Task: Select Convenience. Add to cart, from 7-Eleven for 4615 Clarence Court, Fayetteville, North Carolina 28307, Cell Number 910-243-5488, following items : 24/7 Life Premium Bath Tissue  - 3, Arm & Hammer Gel Freshener Clean Burst - 1
Action: Mouse moved to (284, 141)
Screenshot: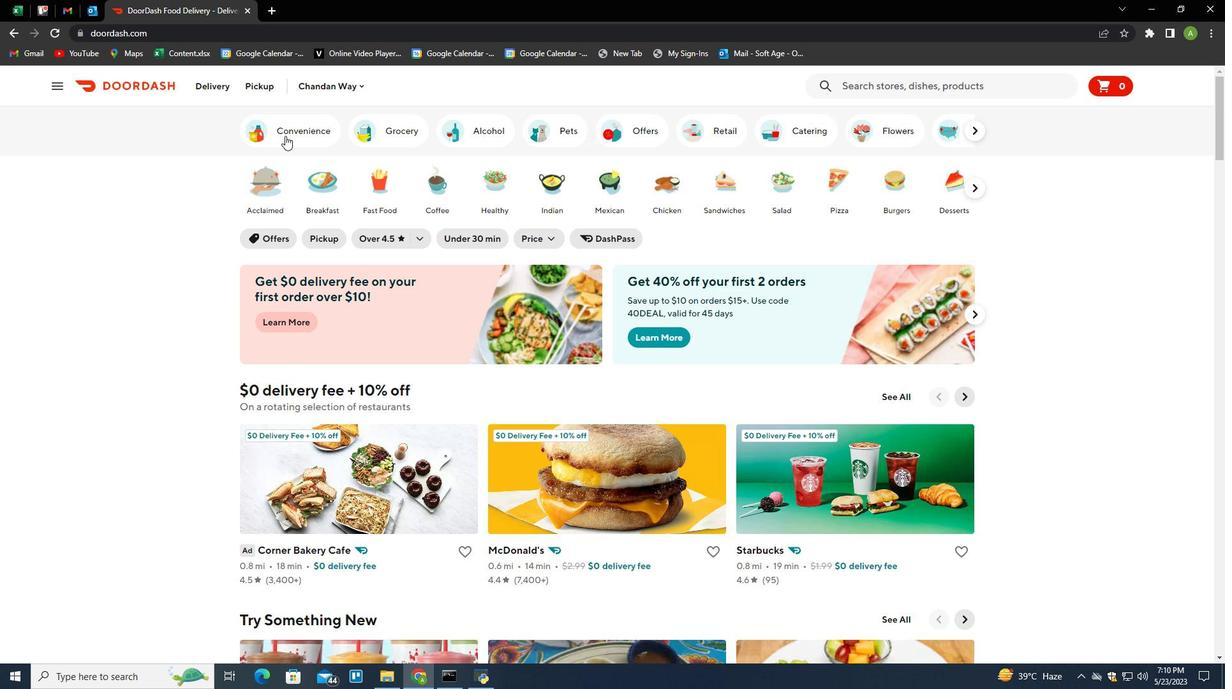 
Action: Mouse pressed left at (284, 141)
Screenshot: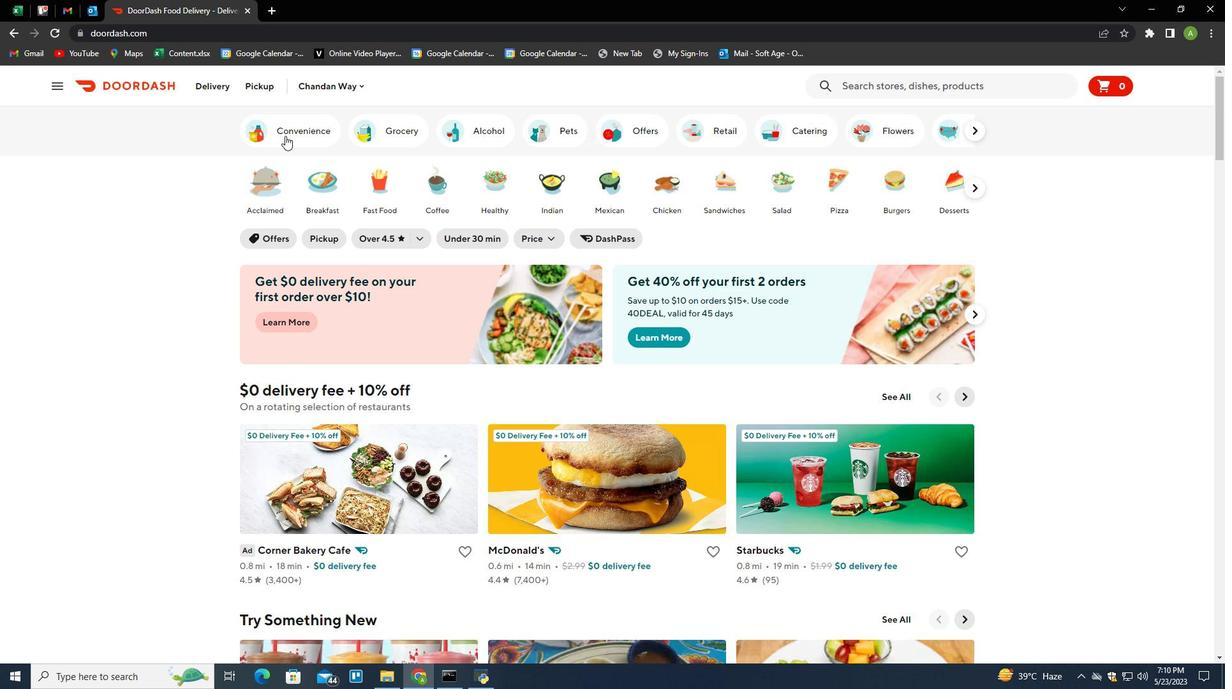 
Action: Mouse moved to (335, 471)
Screenshot: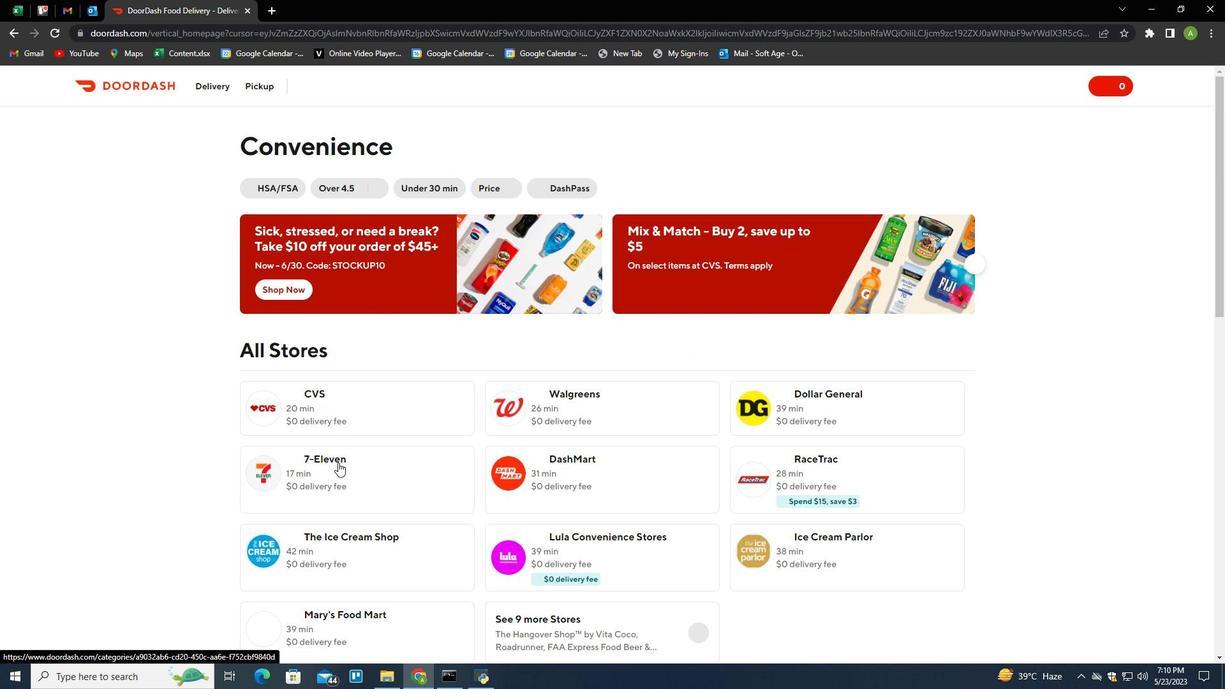 
Action: Mouse pressed left at (335, 471)
Screenshot: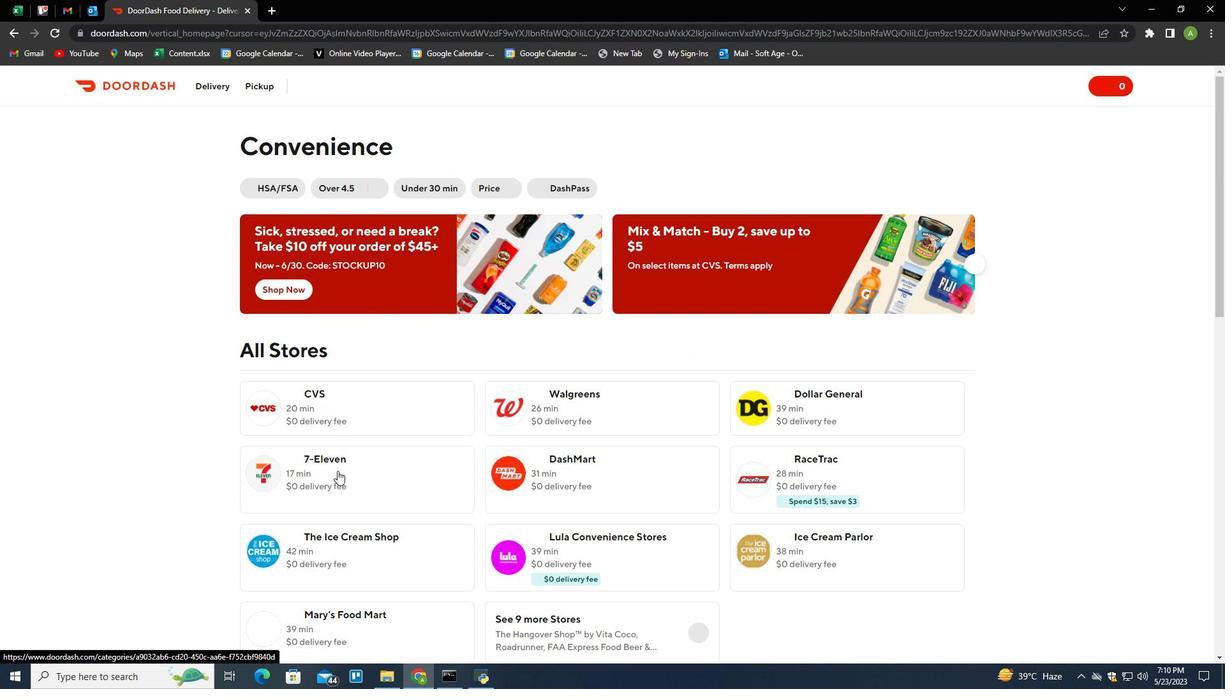 
Action: Mouse moved to (233, 91)
Screenshot: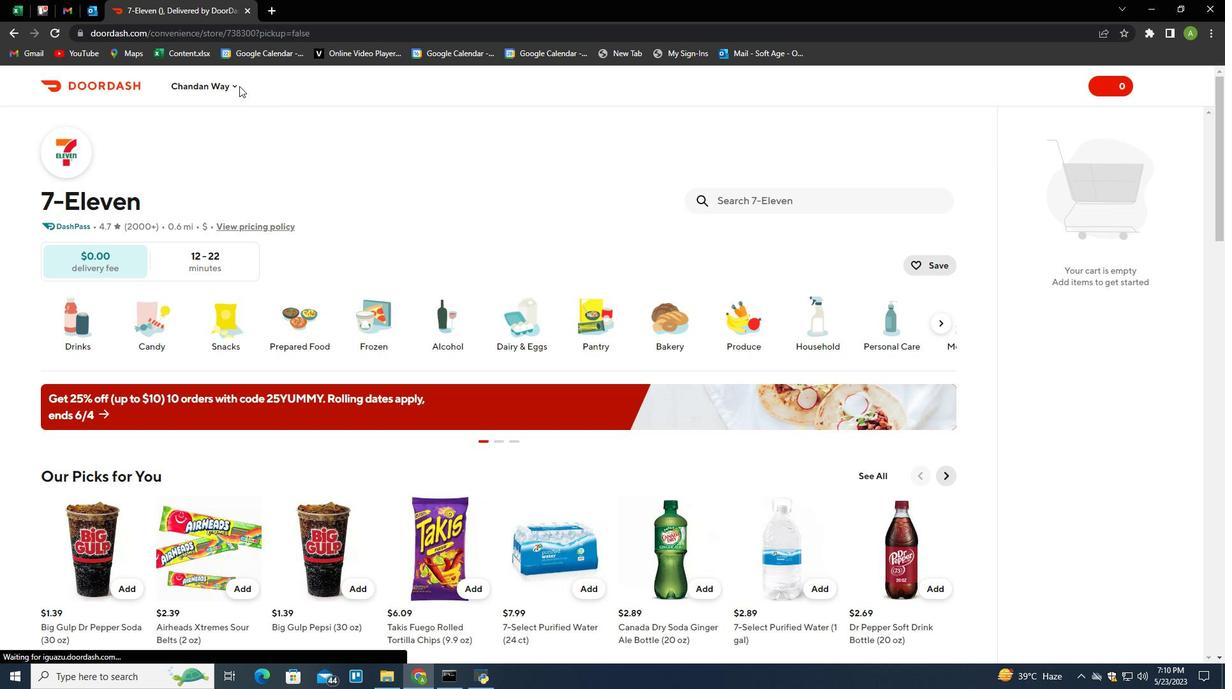 
Action: Mouse pressed left at (233, 91)
Screenshot: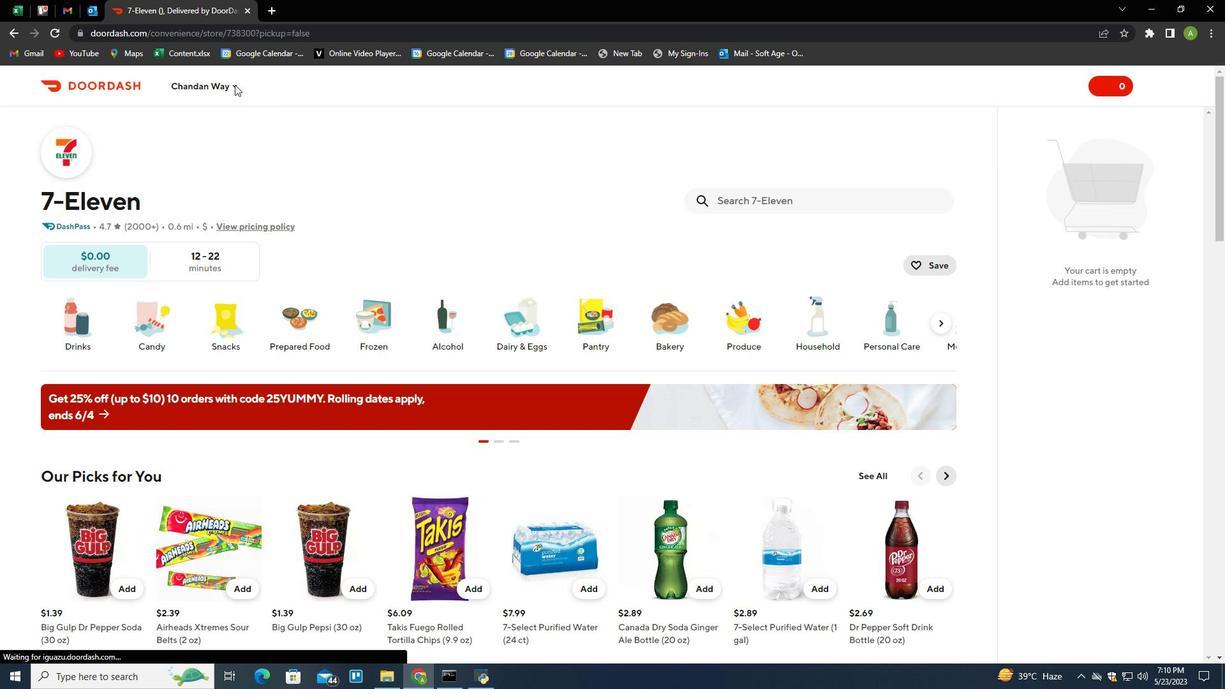 
Action: Mouse moved to (260, 146)
Screenshot: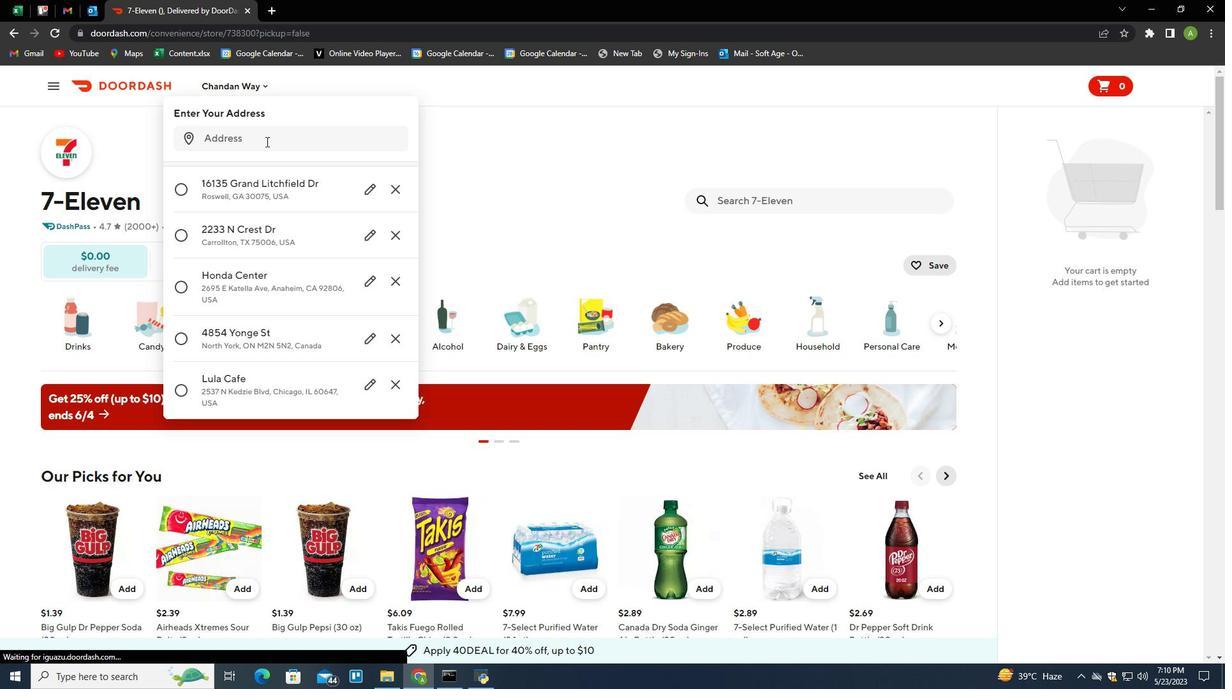 
Action: Mouse pressed left at (260, 146)
Screenshot: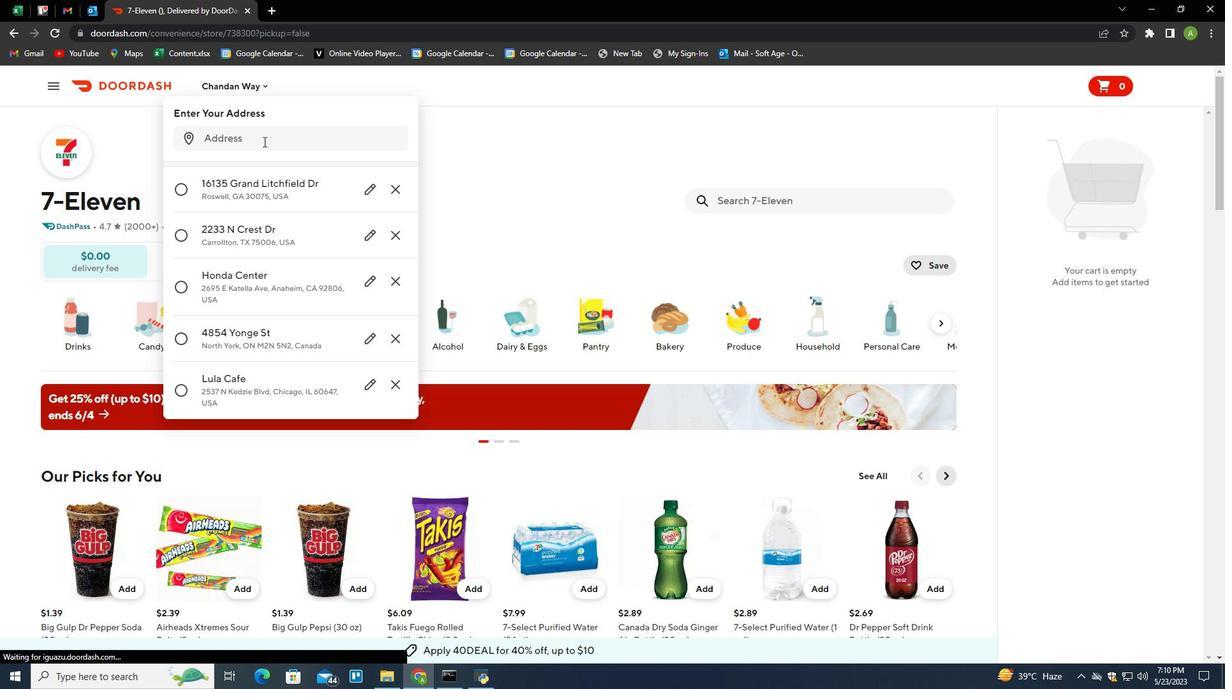 
Action: Mouse moved to (247, 134)
Screenshot: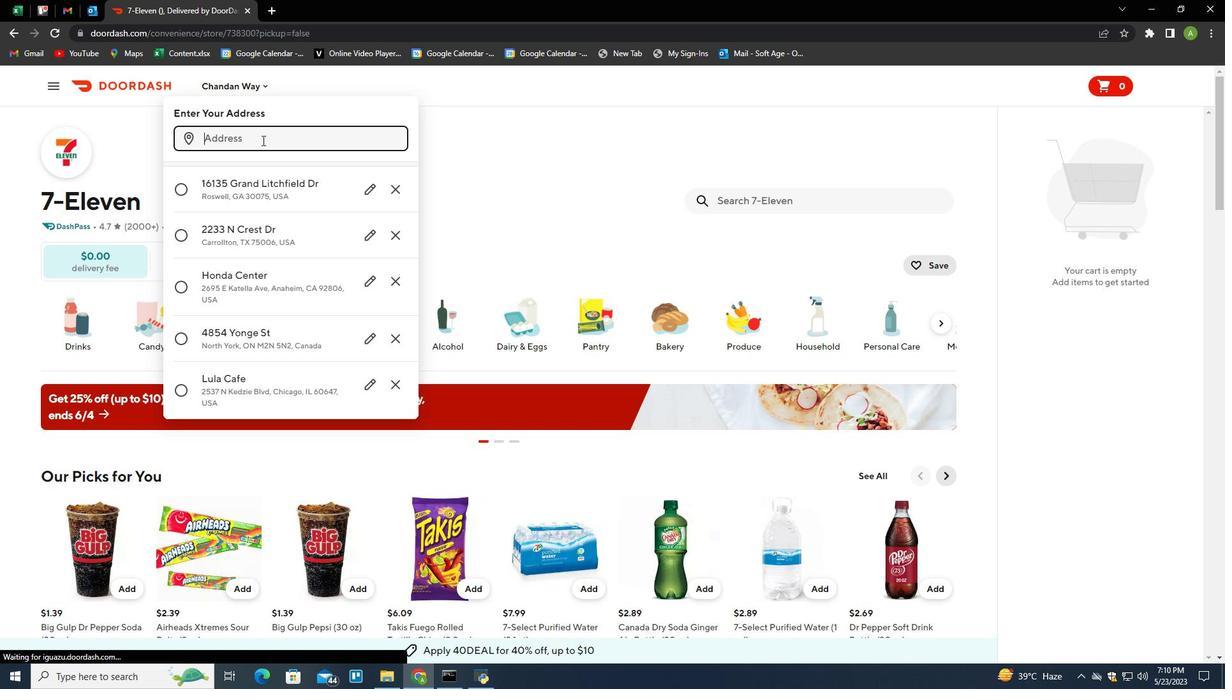 
Action: Key pressed 4615<Key.space>clarence<Key.space>court,<Key.space>fayetteville,north<Key.left><Key.left><Key.left><Key.left><Key.left><Key.space><Key.right><Key.right><Key.right><Key.right><Key.right><Key.right><Key.space>carolina<Key.space>28307<Key.enter>
Screenshot: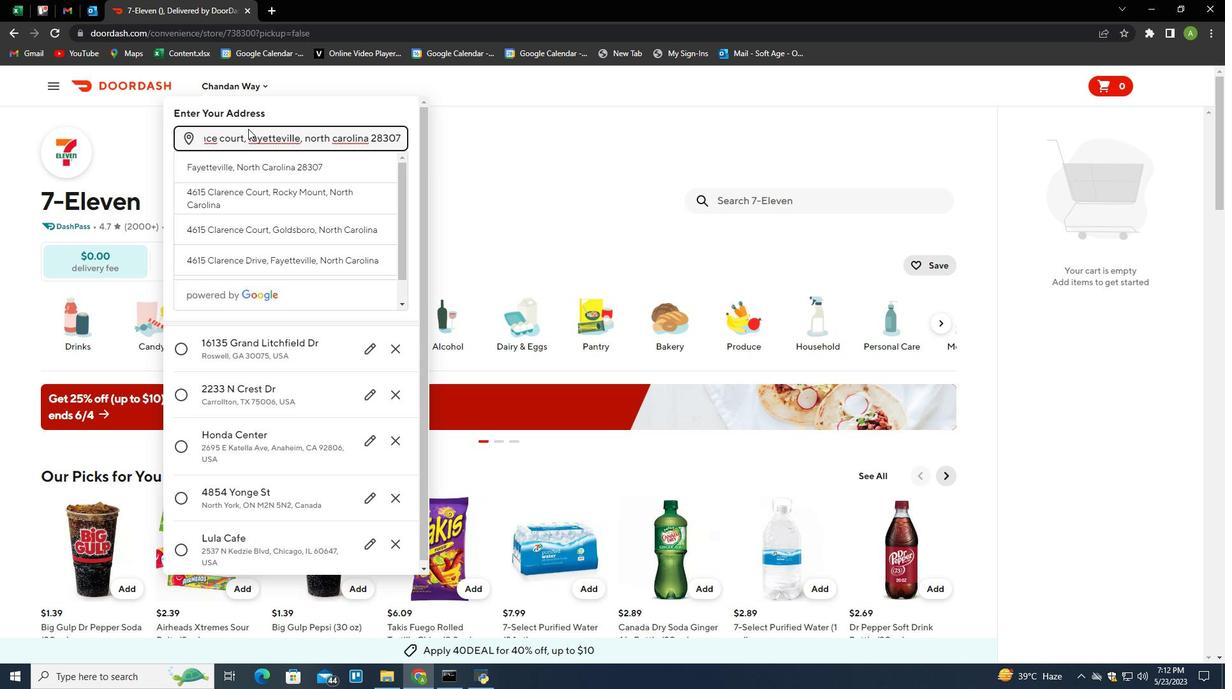
Action: Mouse moved to (341, 486)
Screenshot: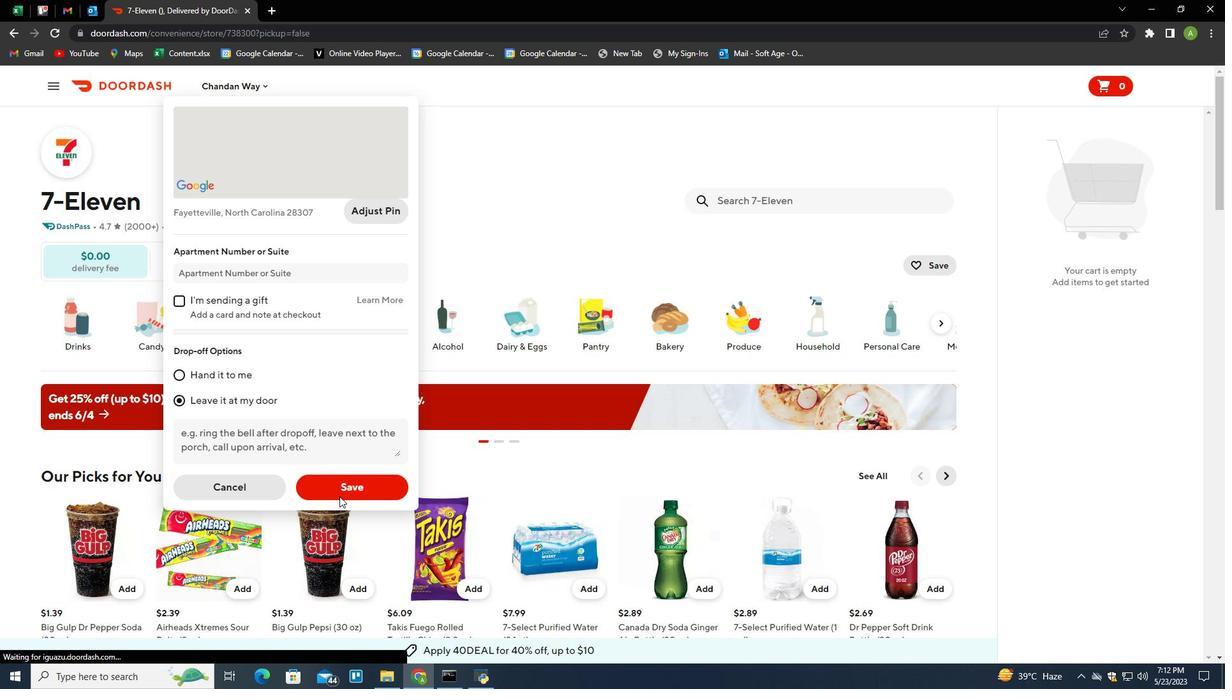 
Action: Mouse pressed left at (341, 486)
Screenshot: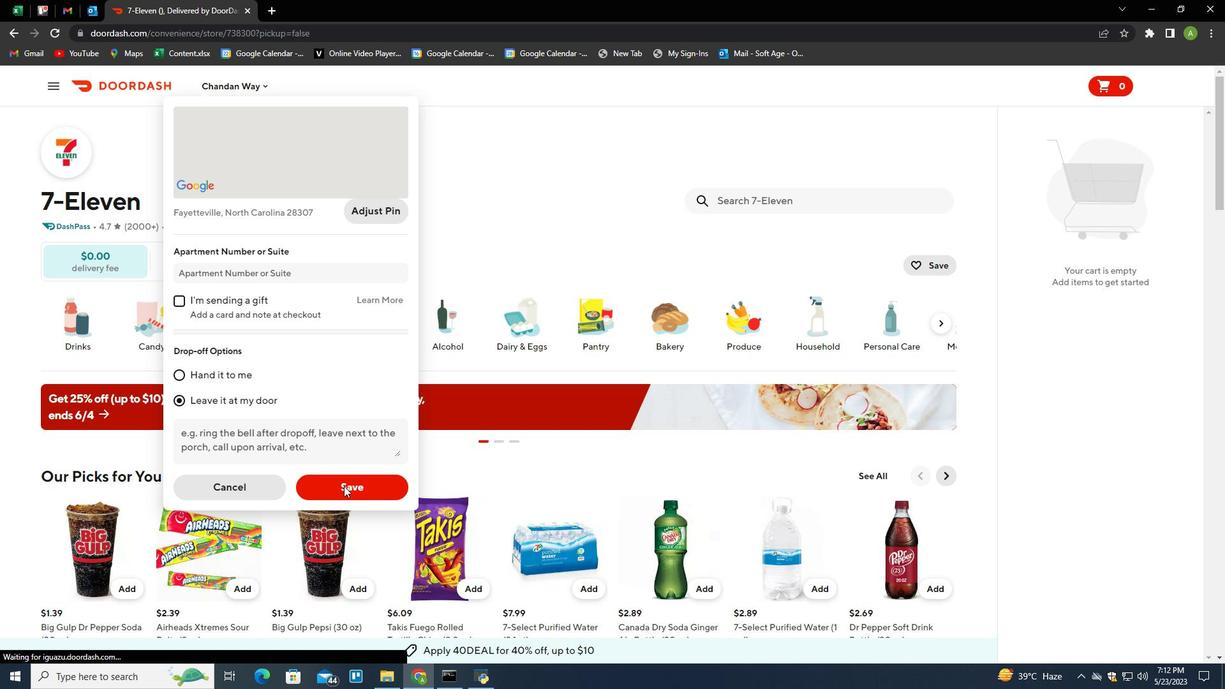 
Action: Mouse moved to (335, 558)
Screenshot: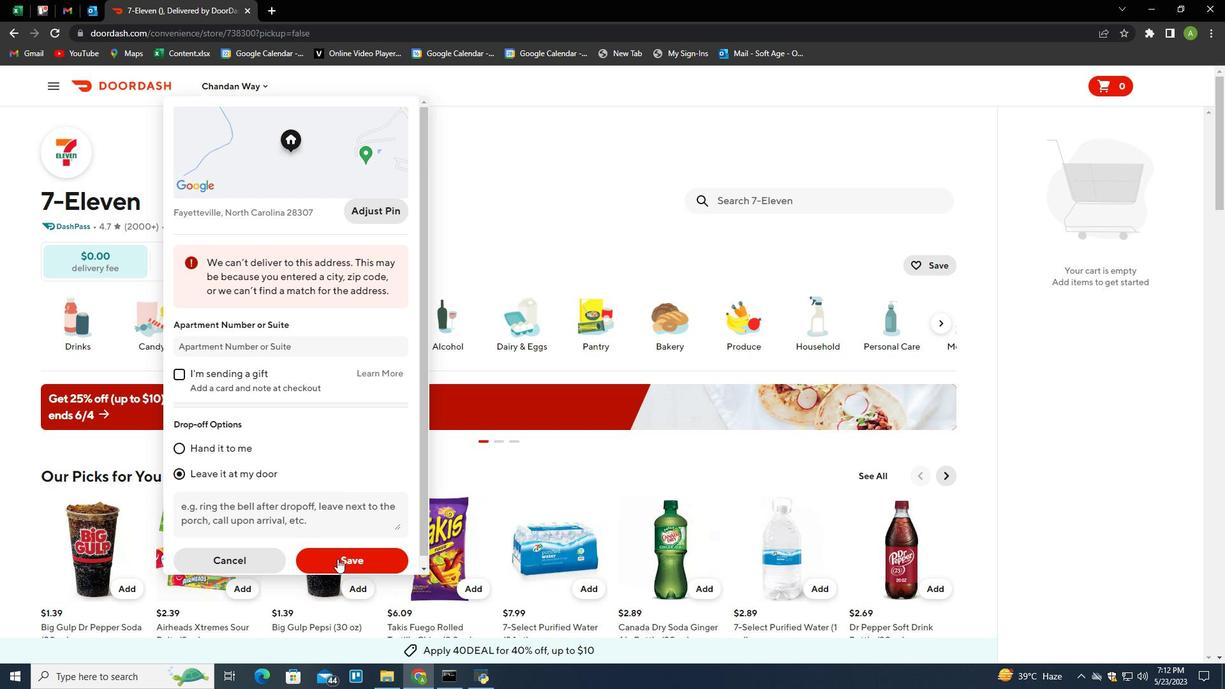 
Action: Mouse pressed left at (335, 558)
Screenshot: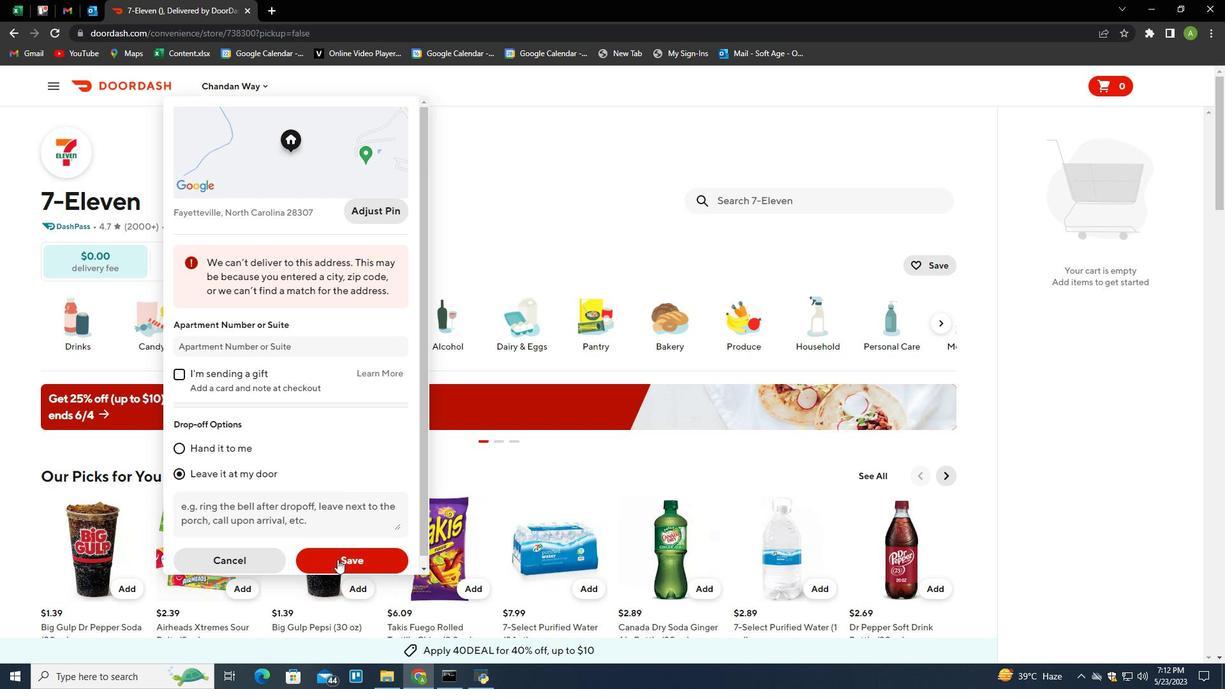 
Action: Mouse moved to (776, 202)
Screenshot: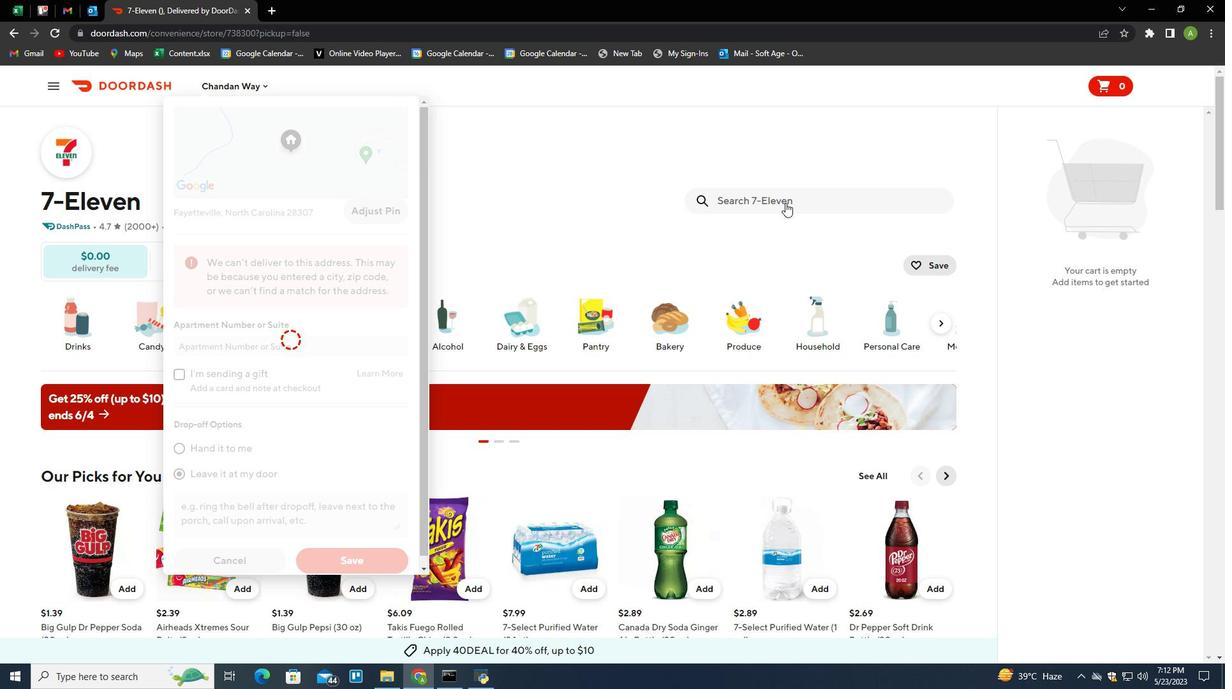 
Action: Mouse pressed left at (776, 202)
Screenshot: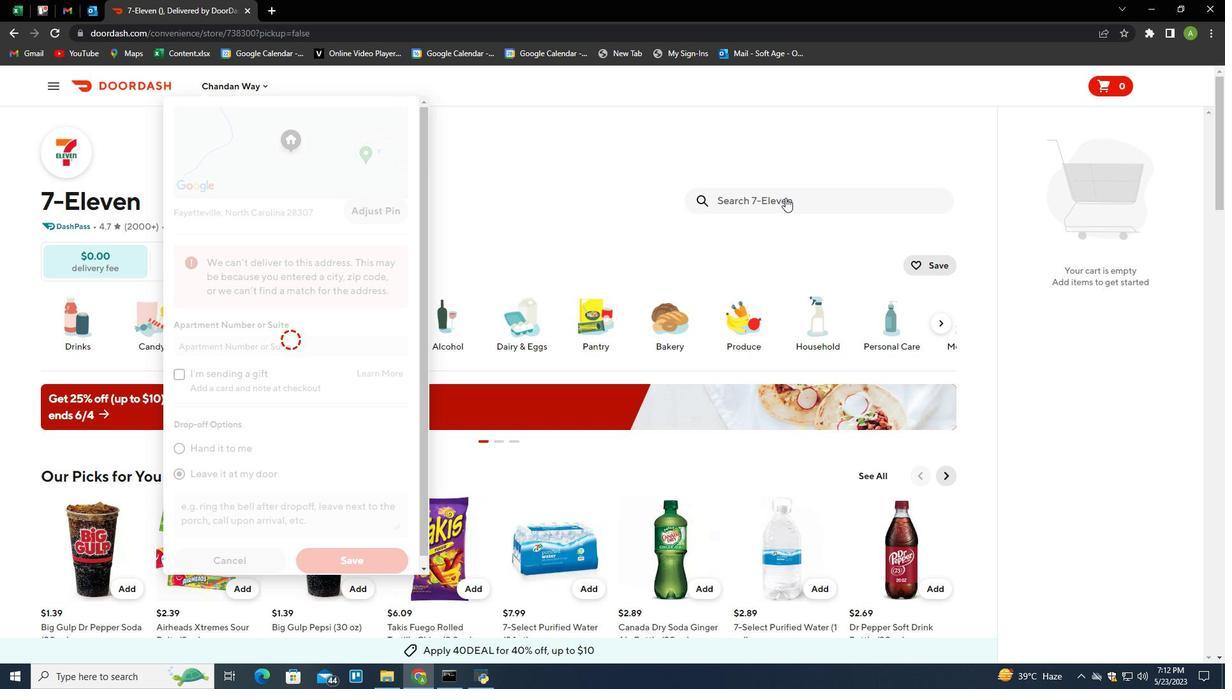 
Action: Mouse moved to (750, 208)
Screenshot: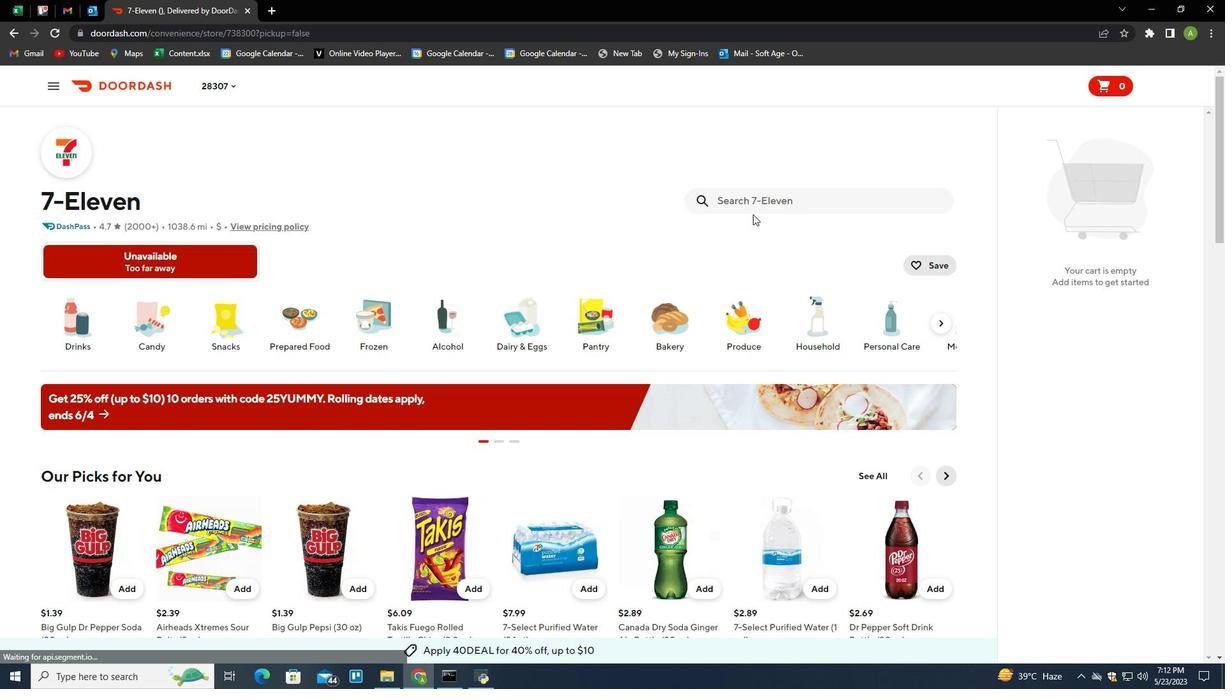 
Action: Mouse scrolled (750, 209) with delta (0, 0)
Screenshot: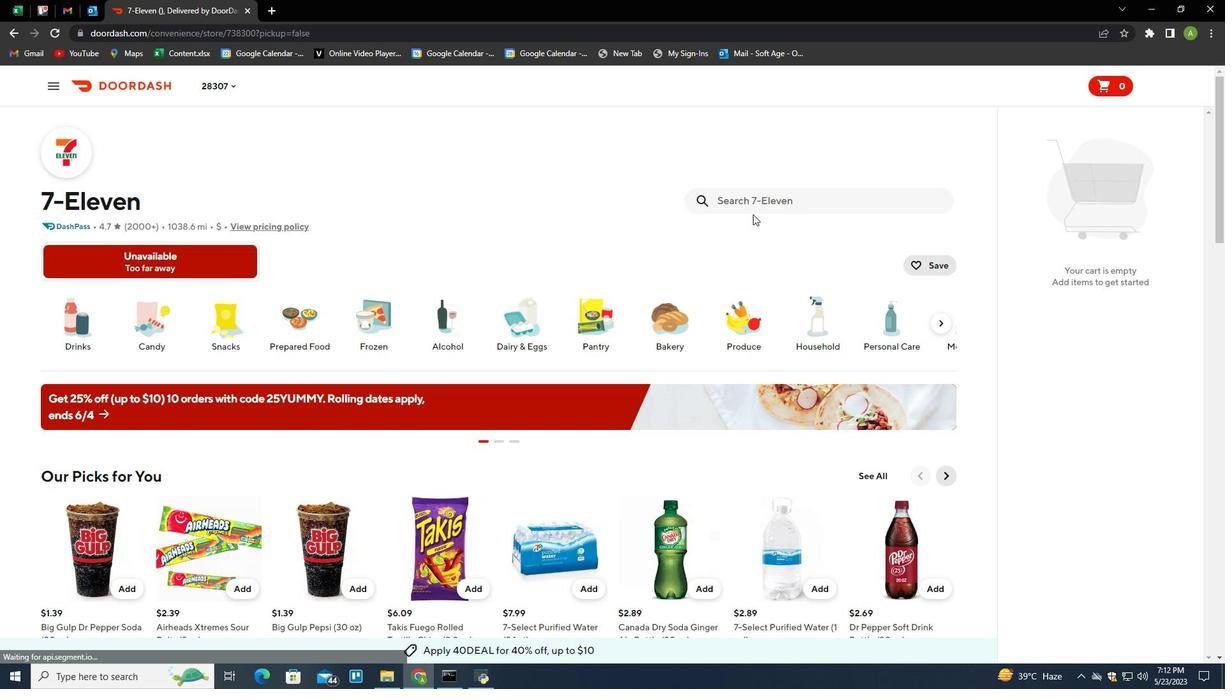 
Action: Mouse moved to (763, 206)
Screenshot: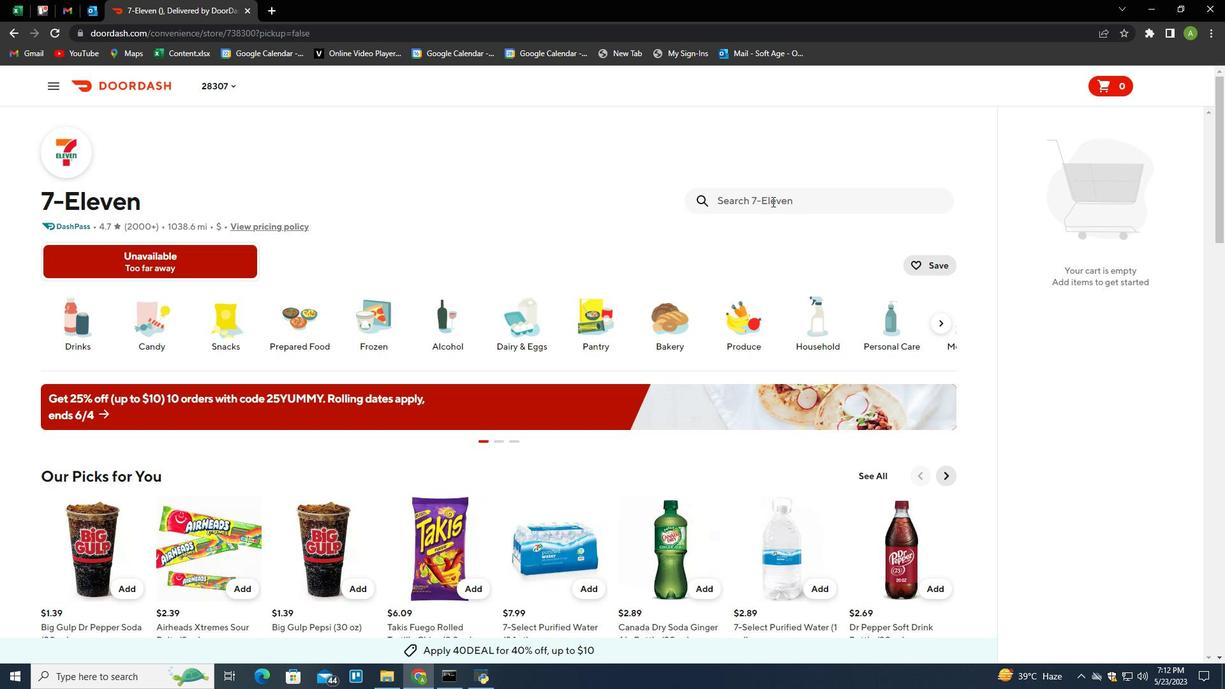 
Action: Mouse pressed left at (763, 206)
Screenshot: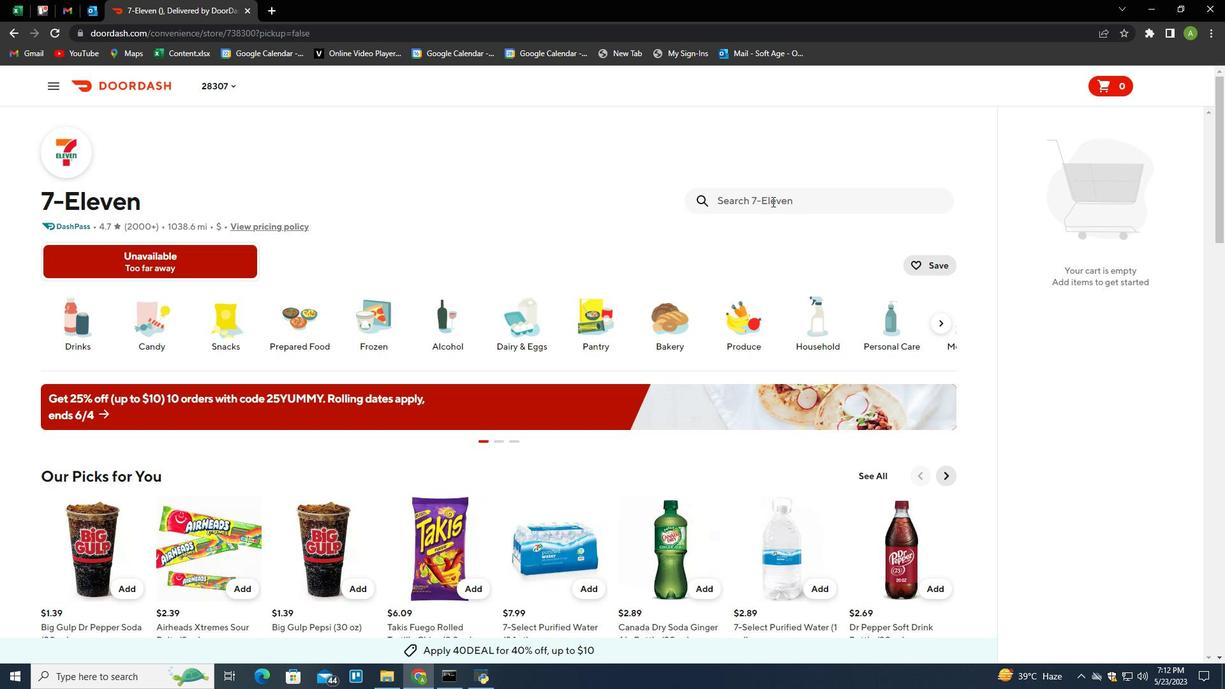 
Action: Mouse moved to (681, 240)
Screenshot: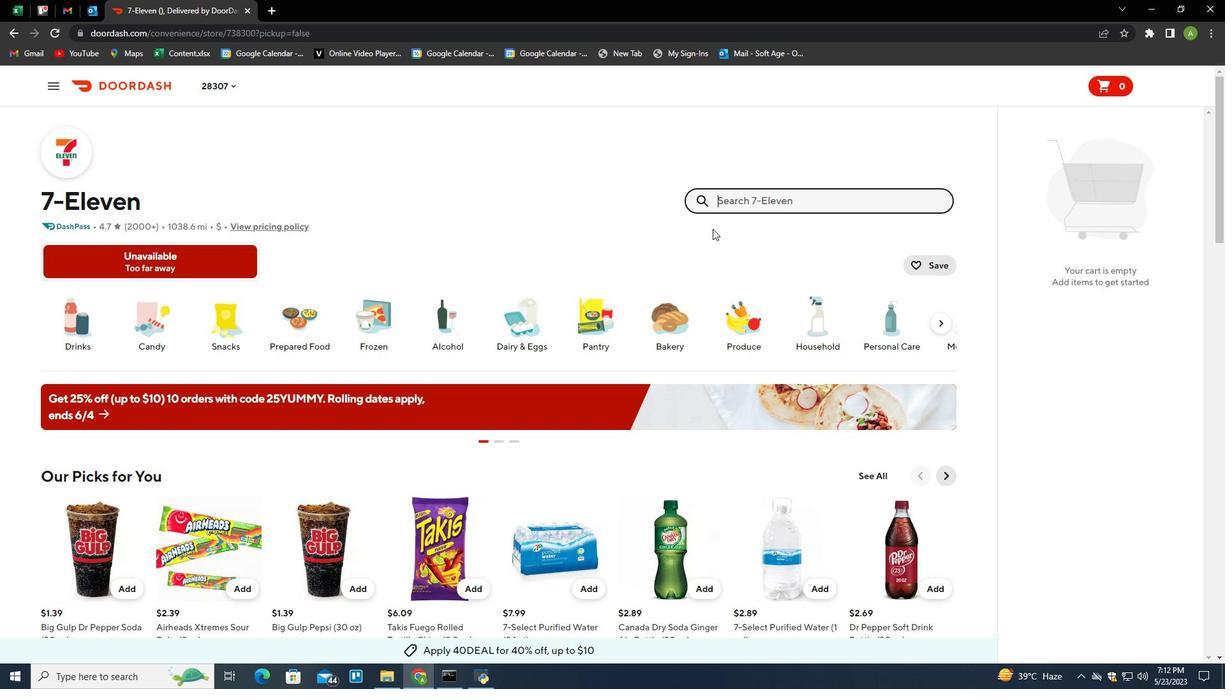 
Action: Key pressed 24/7<Key.space>life<Key.space><Key.left><Key.left><Key.left><Key.left><Key.left><Key.space><Key.right><Key.right><Key.right><Key.right><Key.right><Key.right><Key.left><Key.space>preni<Key.backspace><Key.backspace>mium<Key.space>bath<Key.space>tissue<Key.enter>
Screenshot: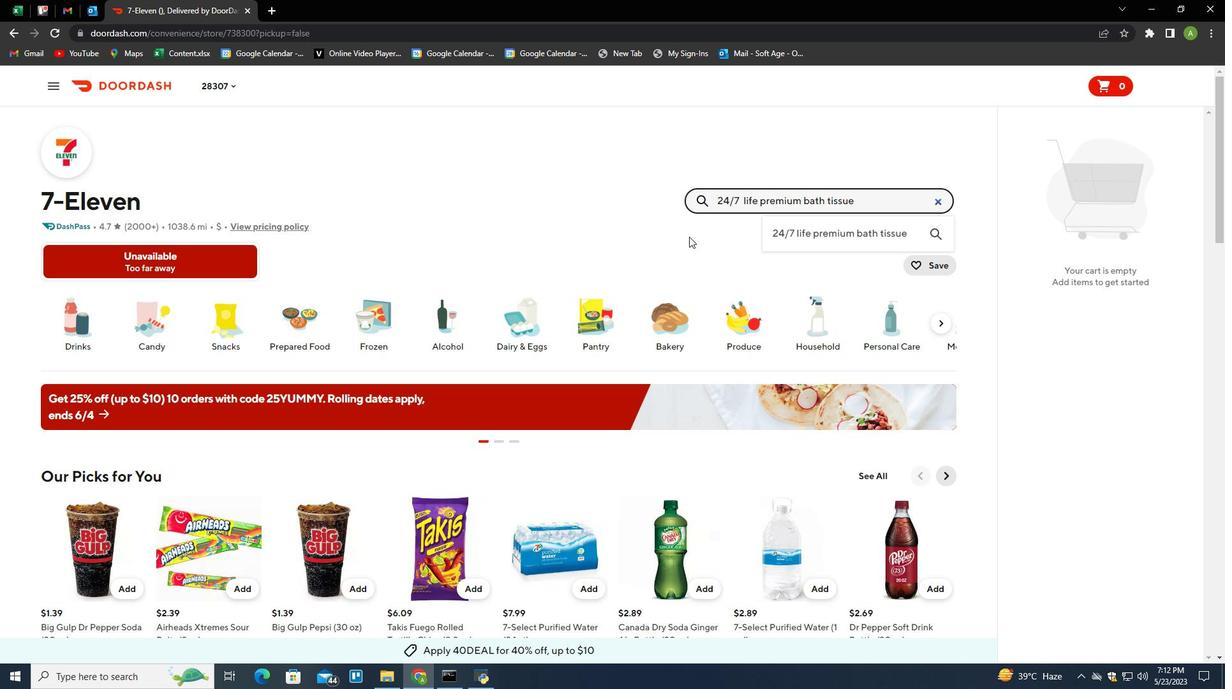 
Action: Mouse moved to (121, 336)
Screenshot: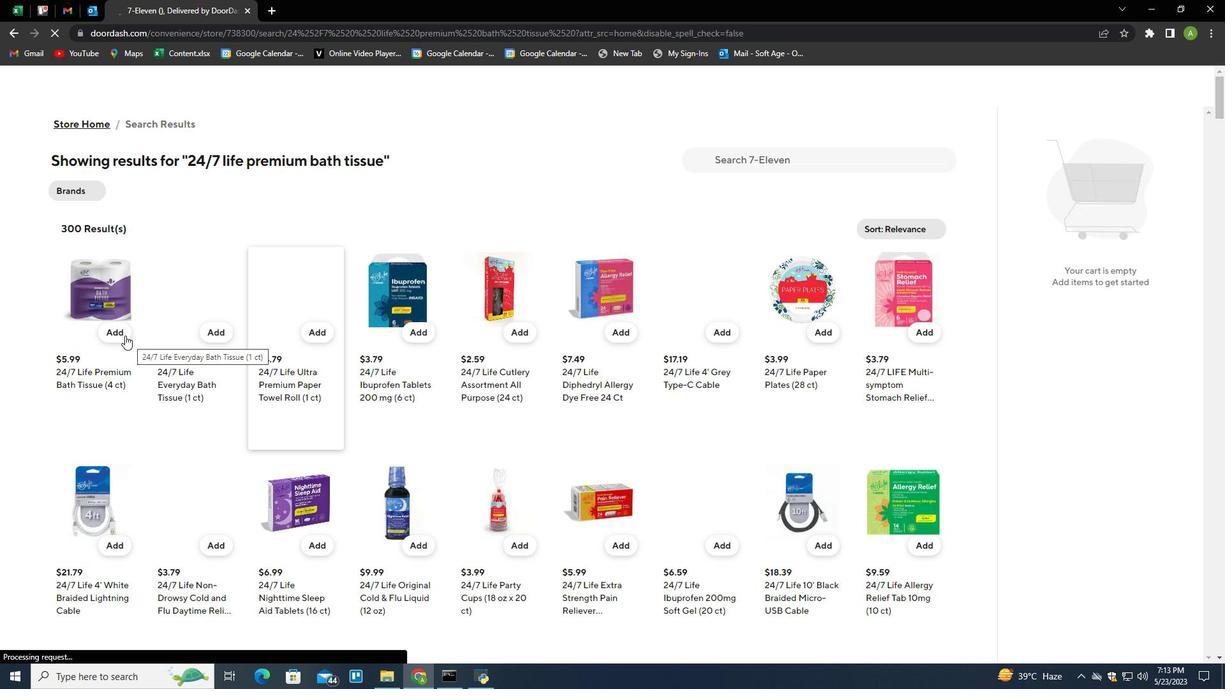 
Action: Mouse pressed left at (121, 336)
Screenshot: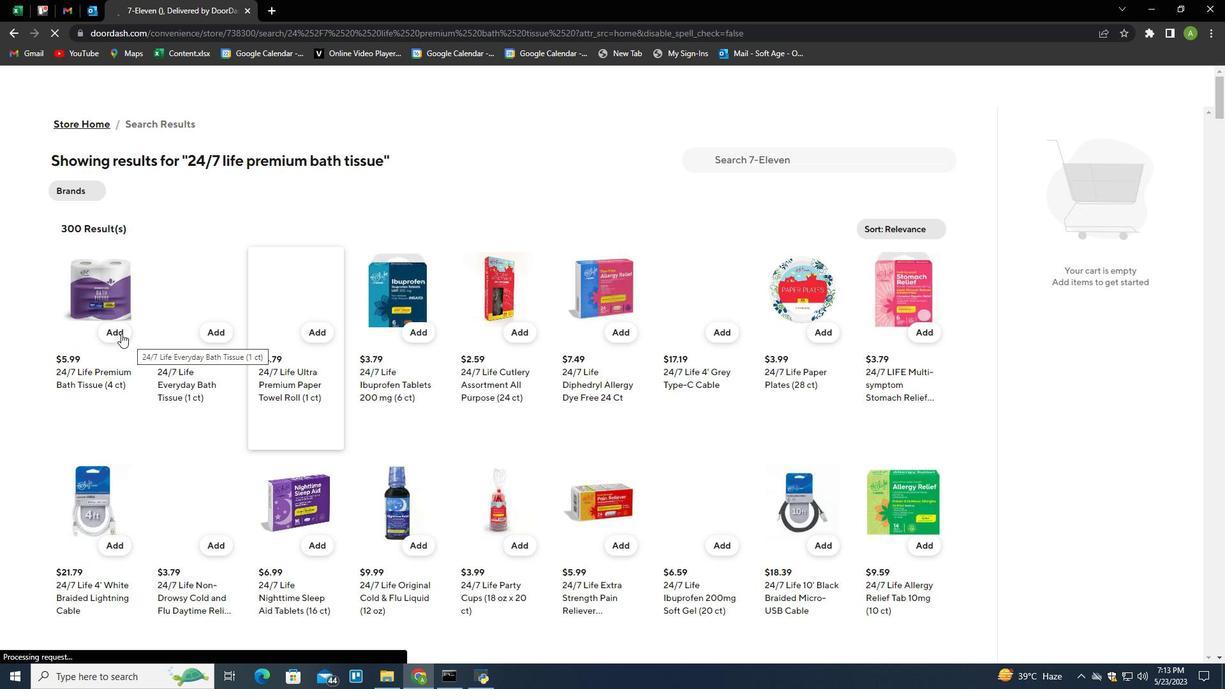 
Action: Mouse moved to (1168, 226)
Screenshot: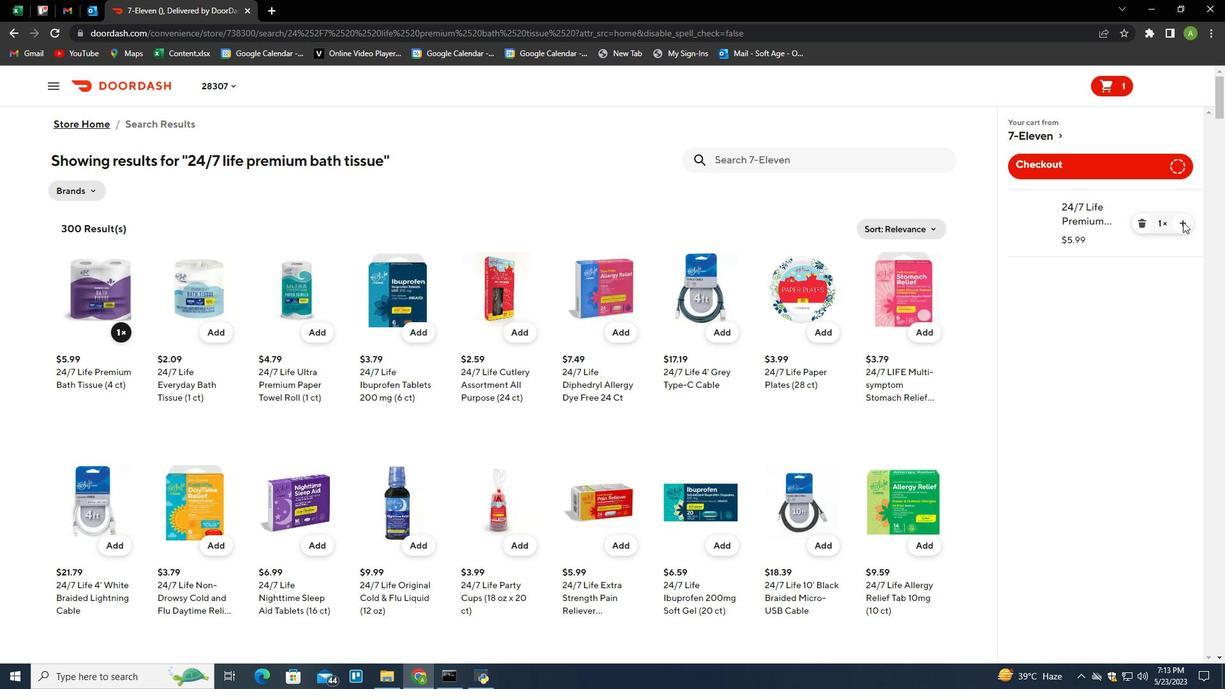 
Action: Mouse pressed left at (1168, 226)
Screenshot: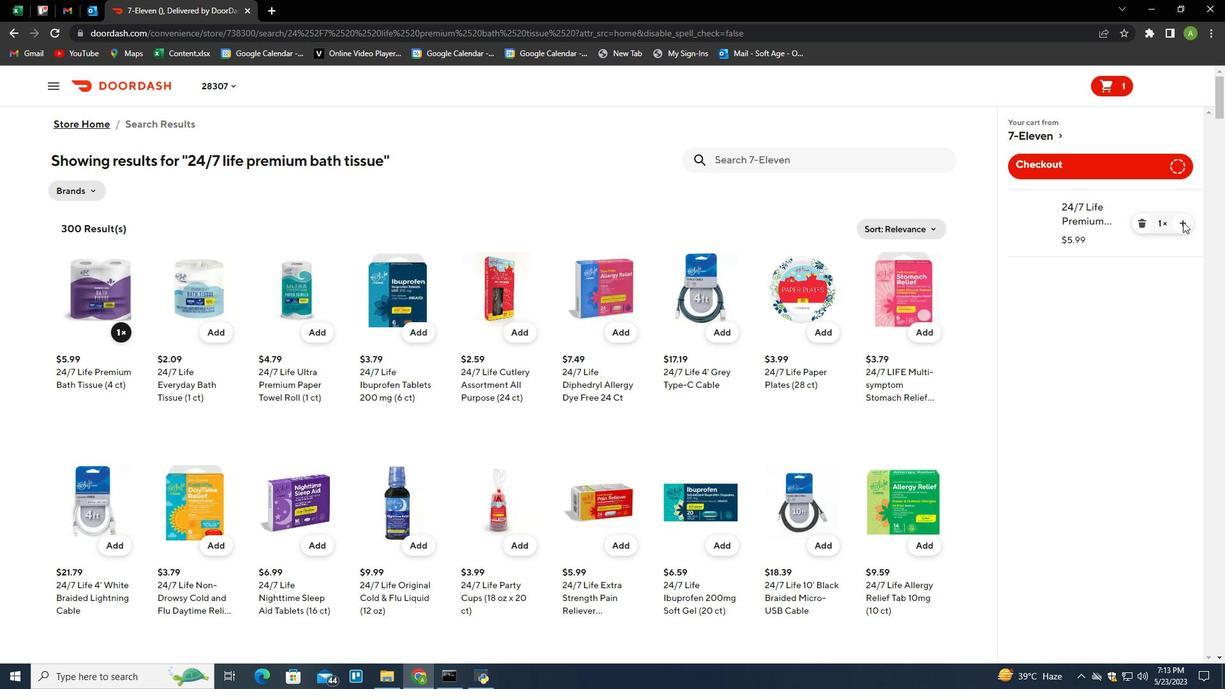 
Action: Mouse moved to (1168, 226)
Screenshot: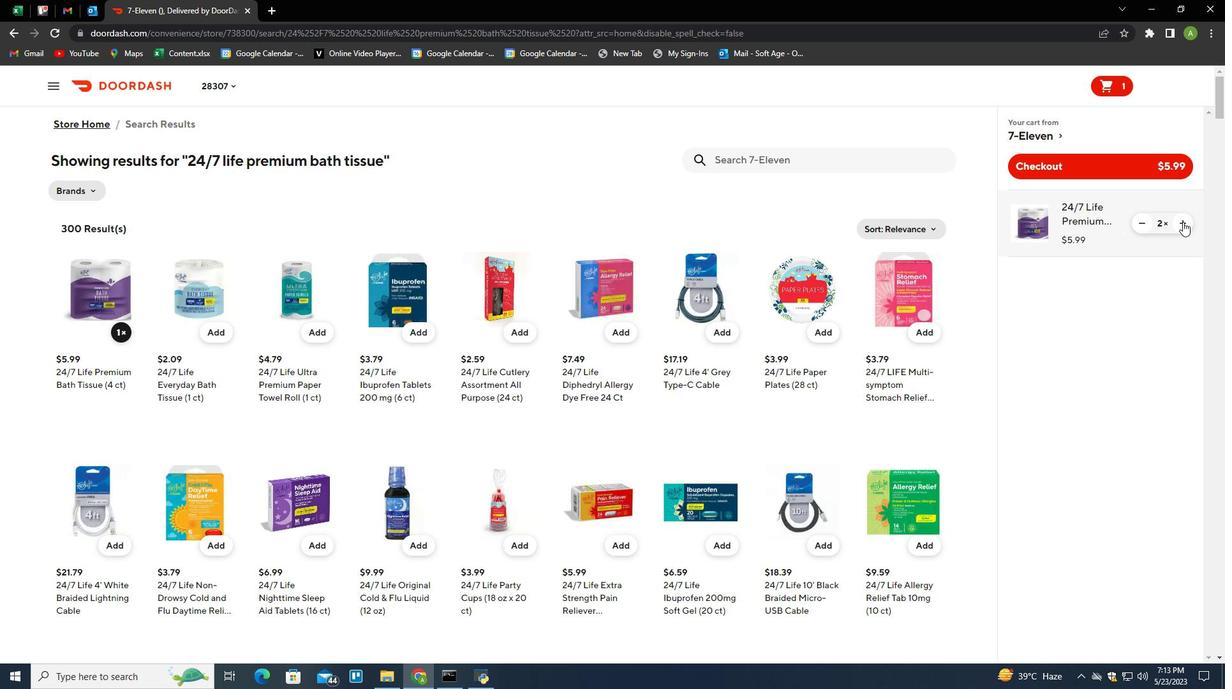 
Action: Mouse pressed left at (1168, 226)
Screenshot: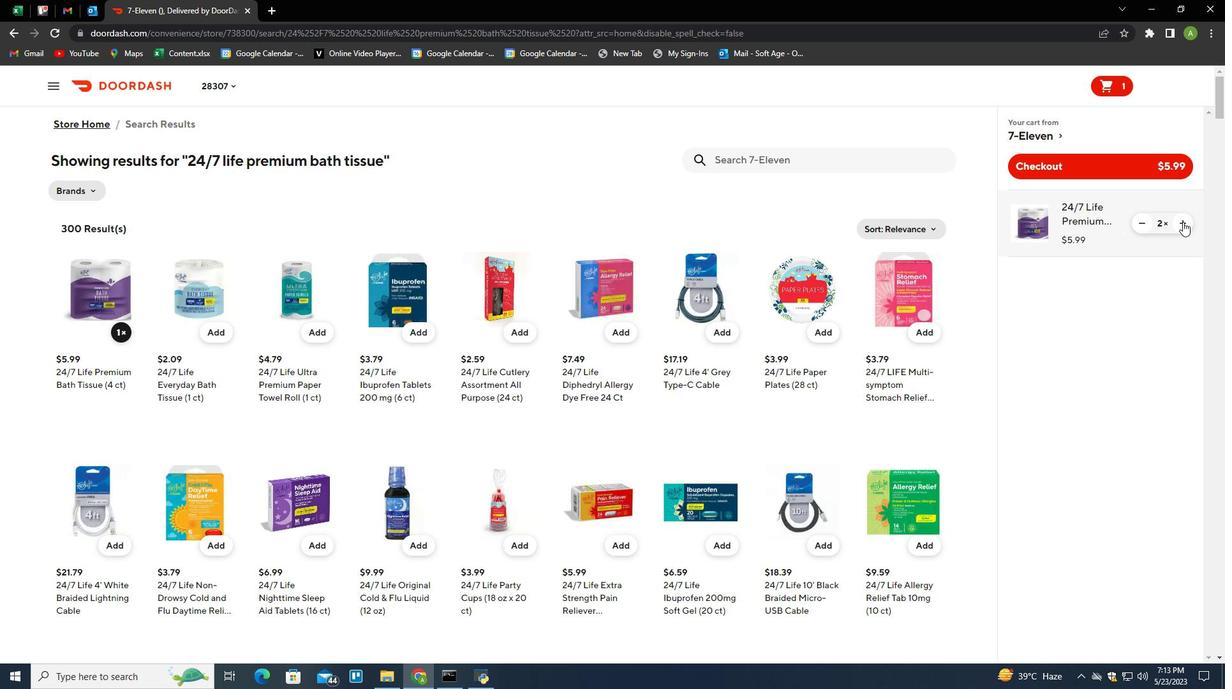 
Action: Mouse moved to (819, 161)
Screenshot: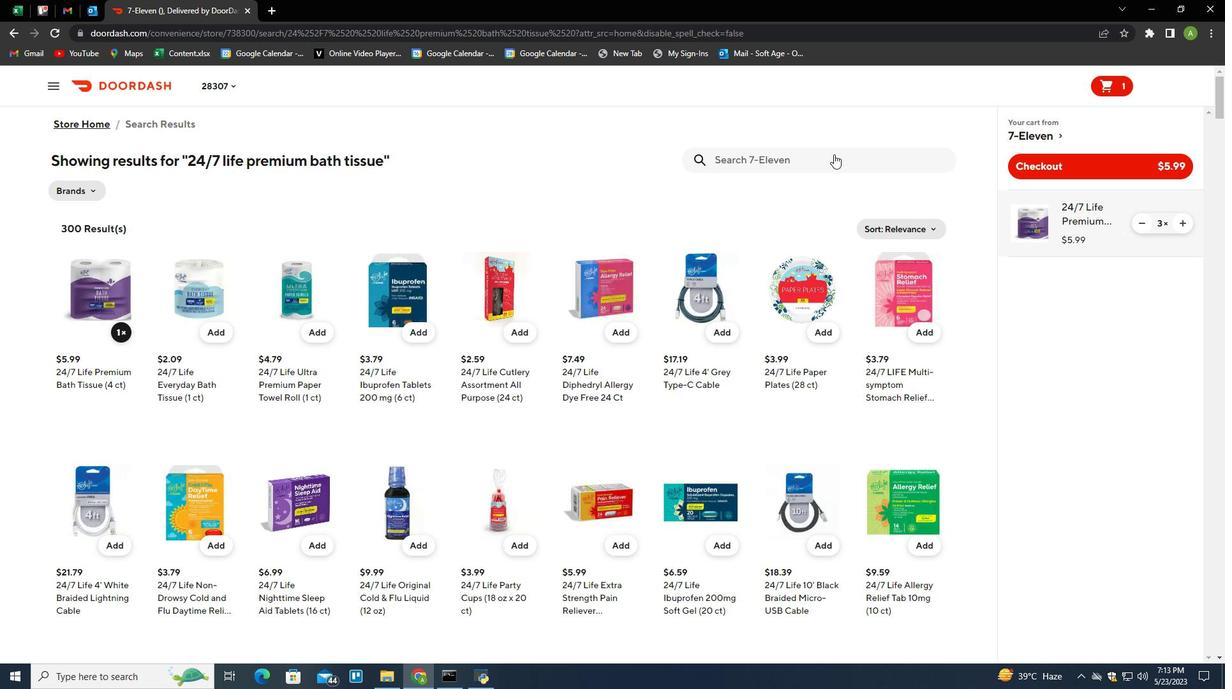 
Action: Mouse pressed left at (819, 161)
Screenshot: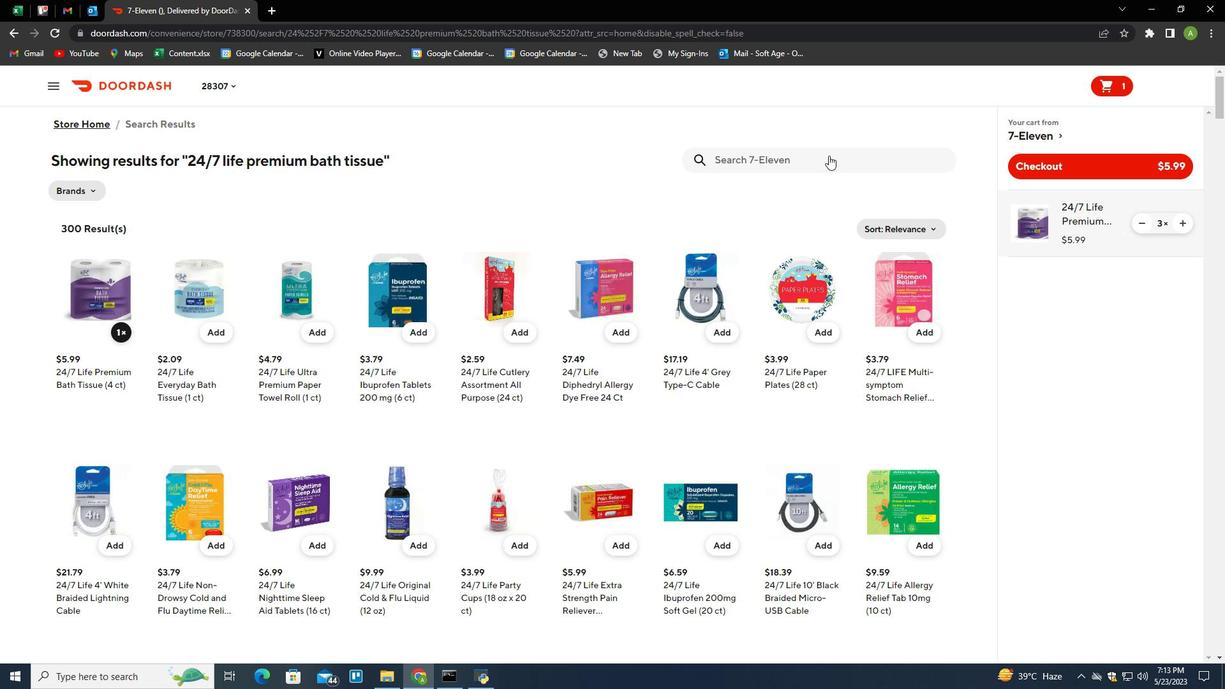 
Action: Mouse moved to (726, 179)
Screenshot: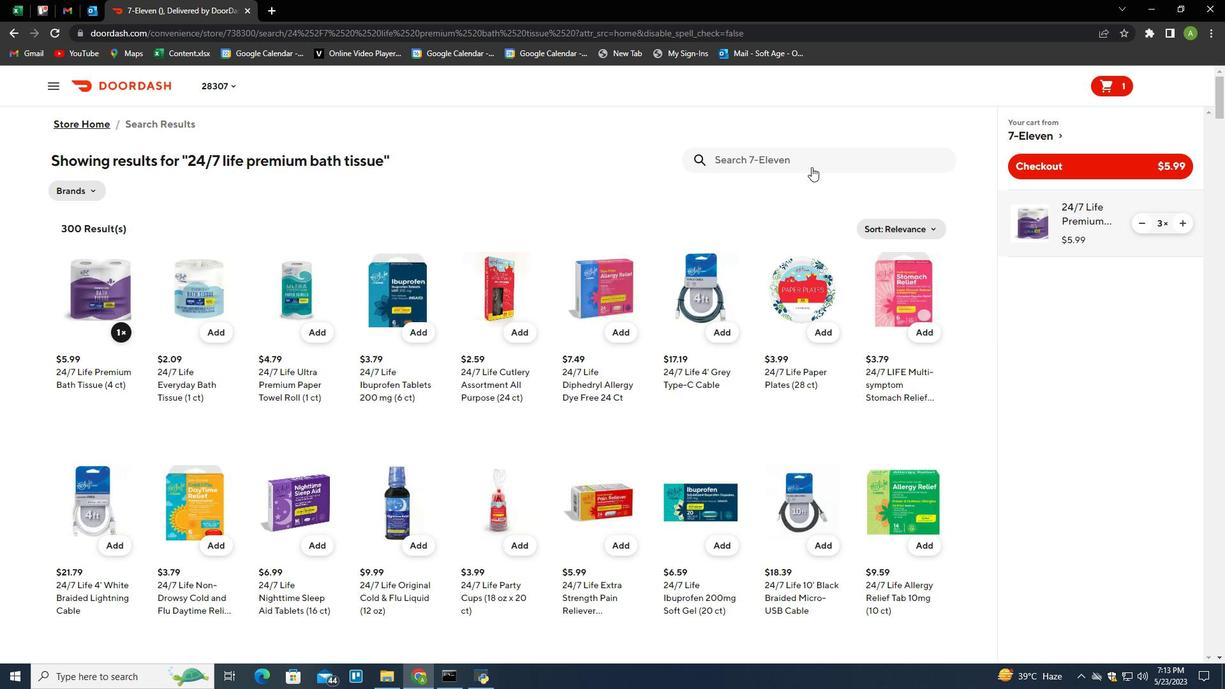 
Action: Key pressed arm<Key.space><Key.shift>&<Key.space>hammer<Key.space>gel<Key.space>freshner<Key.left><Key.left><Key.left><Key.left><Key.right>e<Key.right><Key.right><Key.right><Key.space>clean<Key.space>by<Key.backspace>urst<Key.enter>
Screenshot: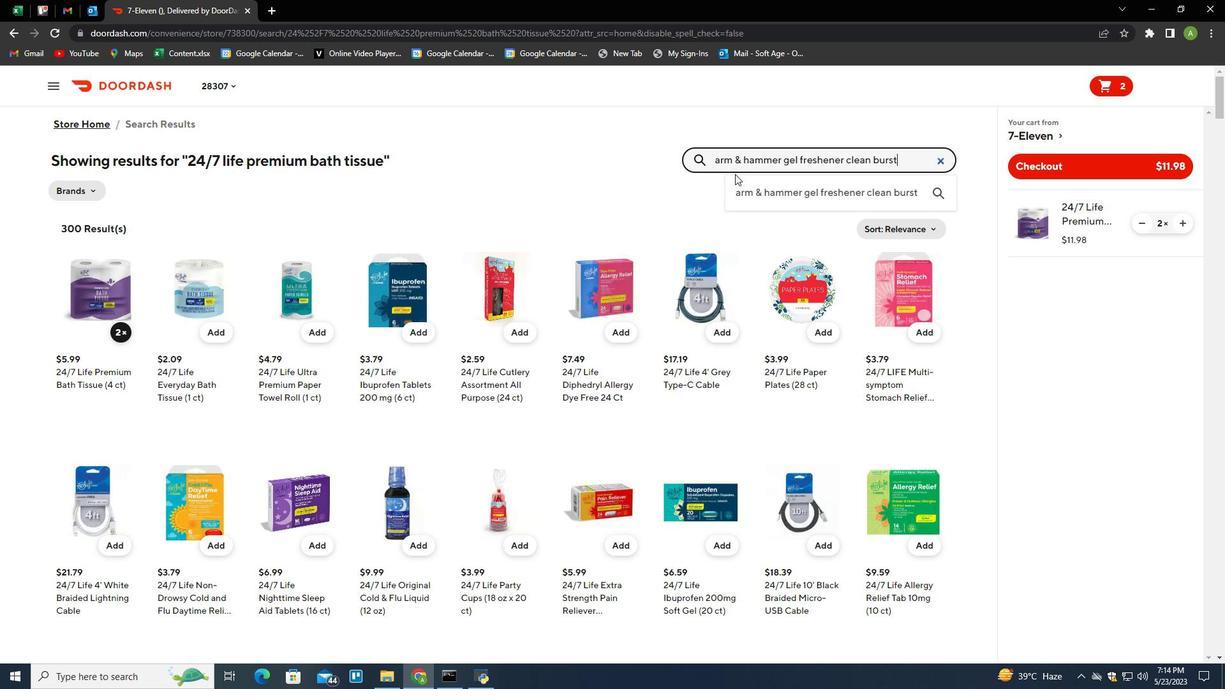 
Action: Mouse moved to (110, 330)
Screenshot: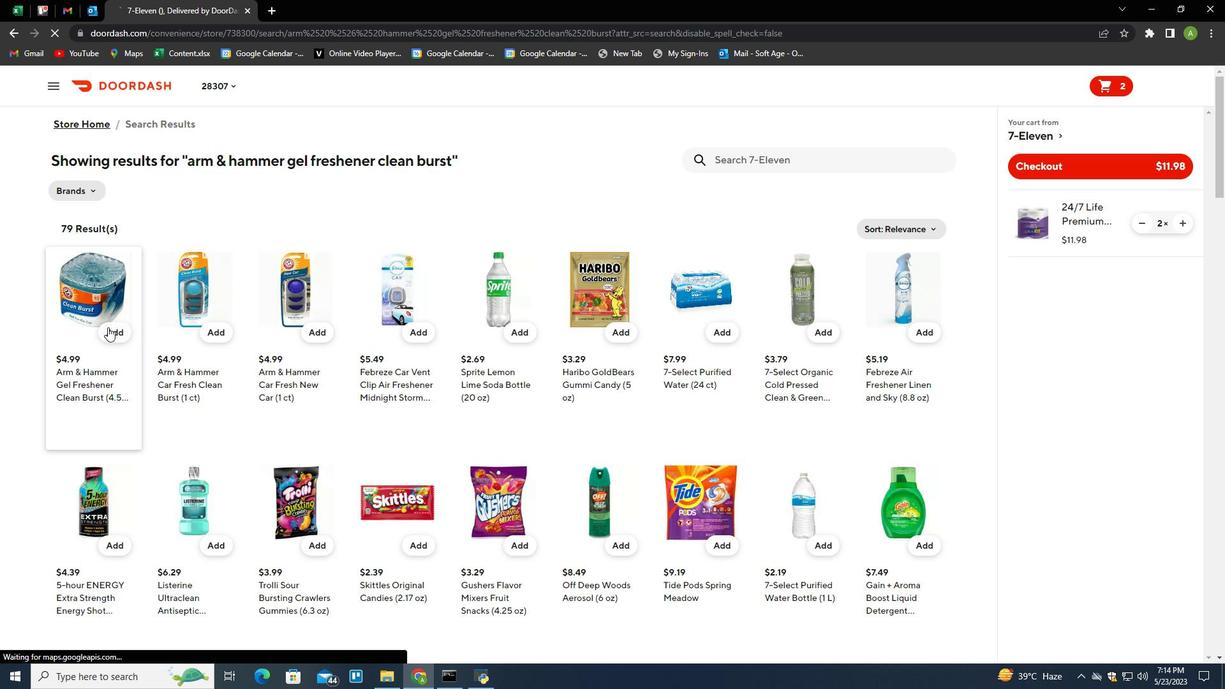 
Action: Mouse pressed left at (110, 330)
Screenshot: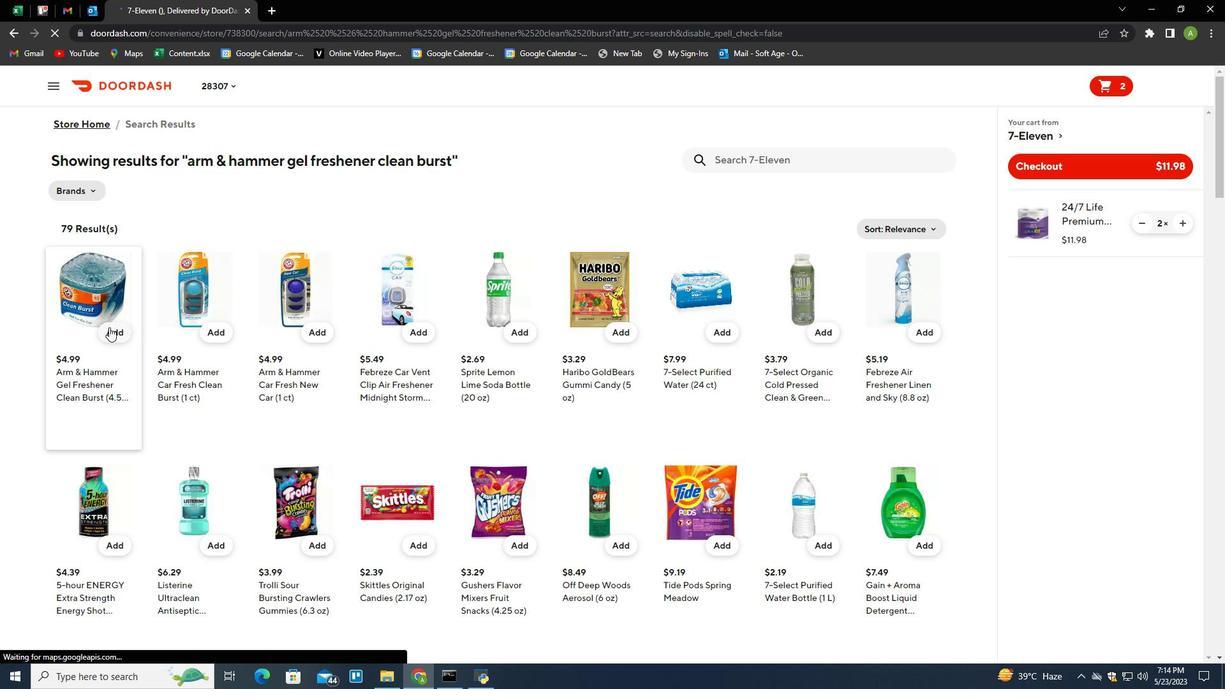 
Action: Mouse moved to (1022, 170)
Screenshot: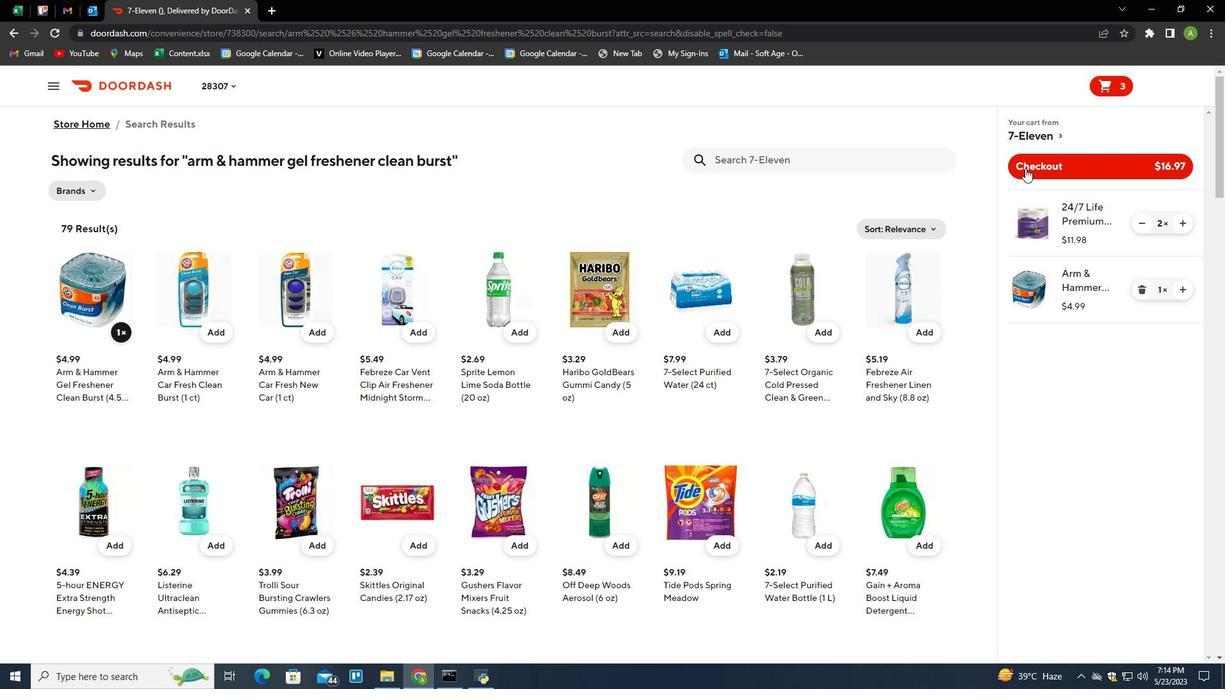 
Action: Mouse pressed left at (1022, 170)
Screenshot: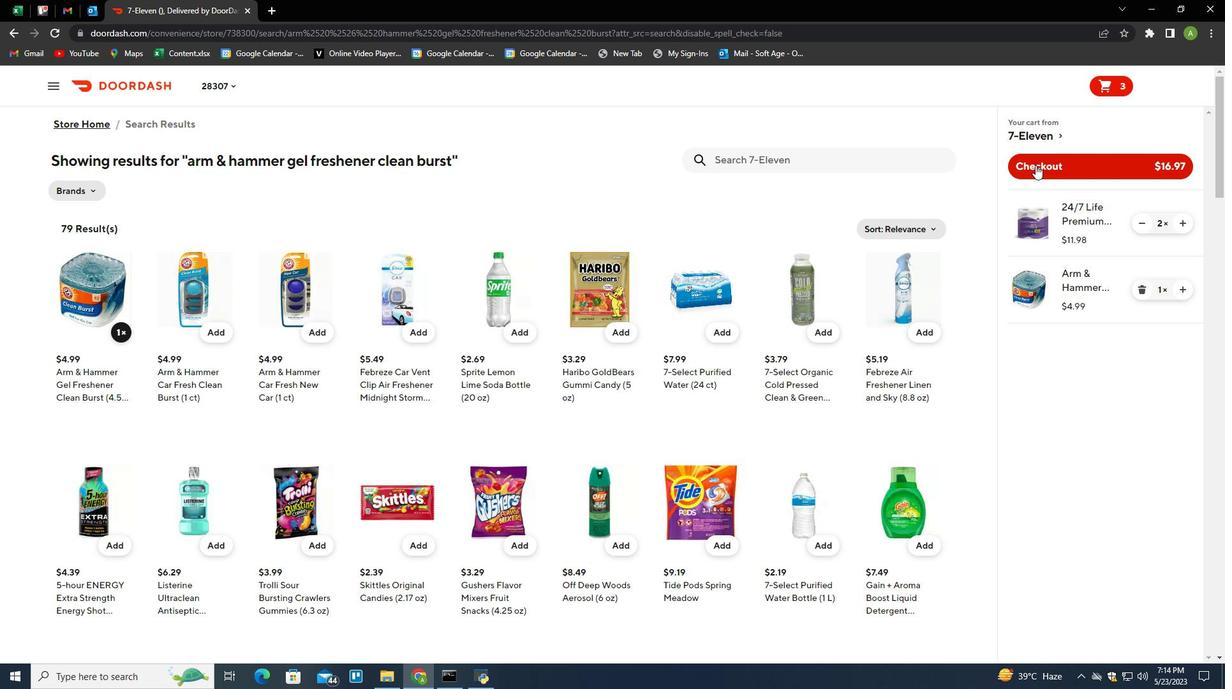 
Action: Mouse moved to (587, 296)
Screenshot: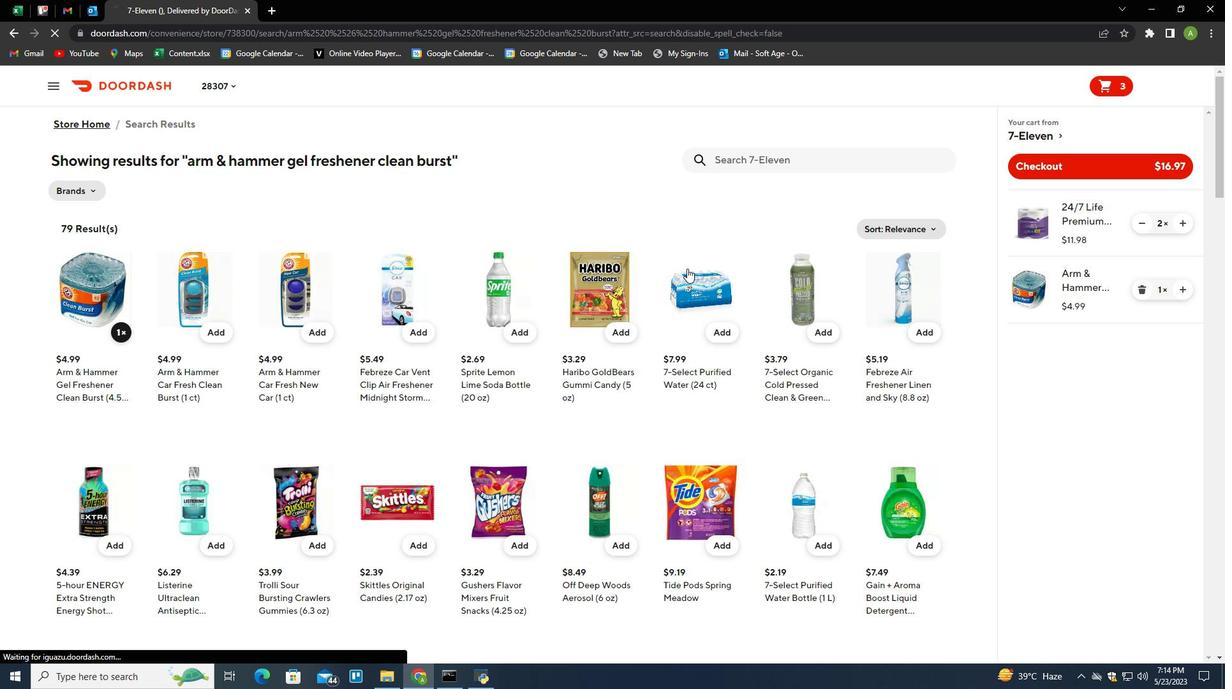 
